 Task: Add a condition where "Assignee Is Requester" in new tickets in your groups.
Action: Mouse moved to (105, 370)
Screenshot: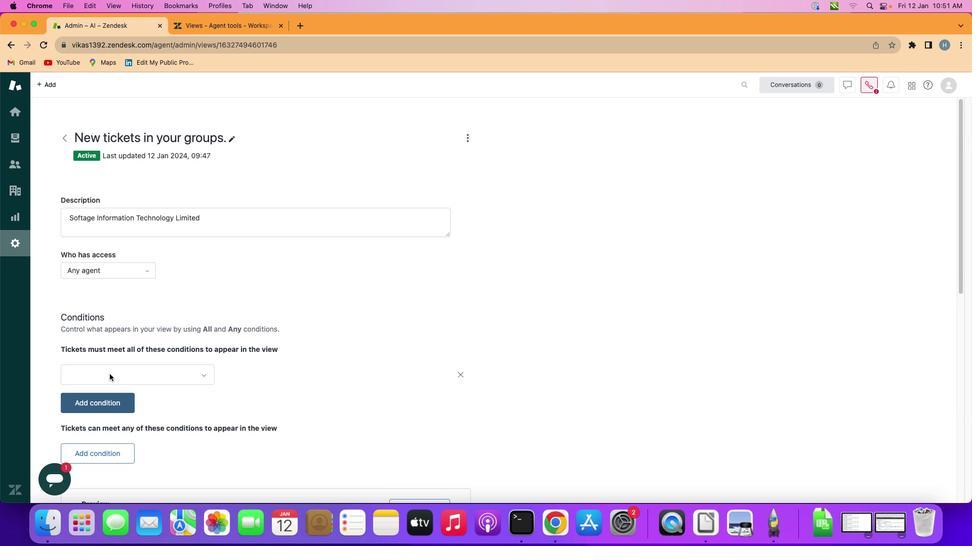 
Action: Mouse pressed left at (105, 370)
Screenshot: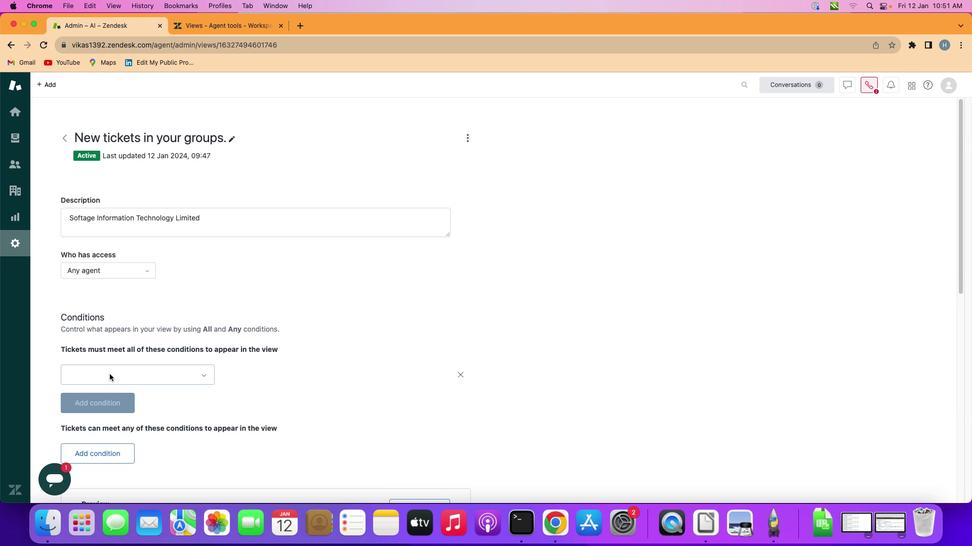 
Action: Mouse moved to (163, 367)
Screenshot: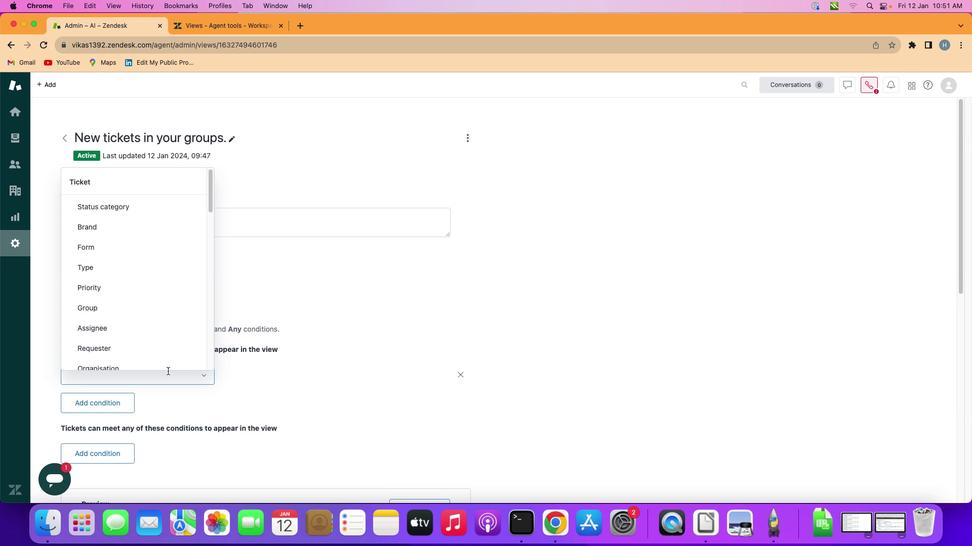 
Action: Mouse pressed left at (163, 367)
Screenshot: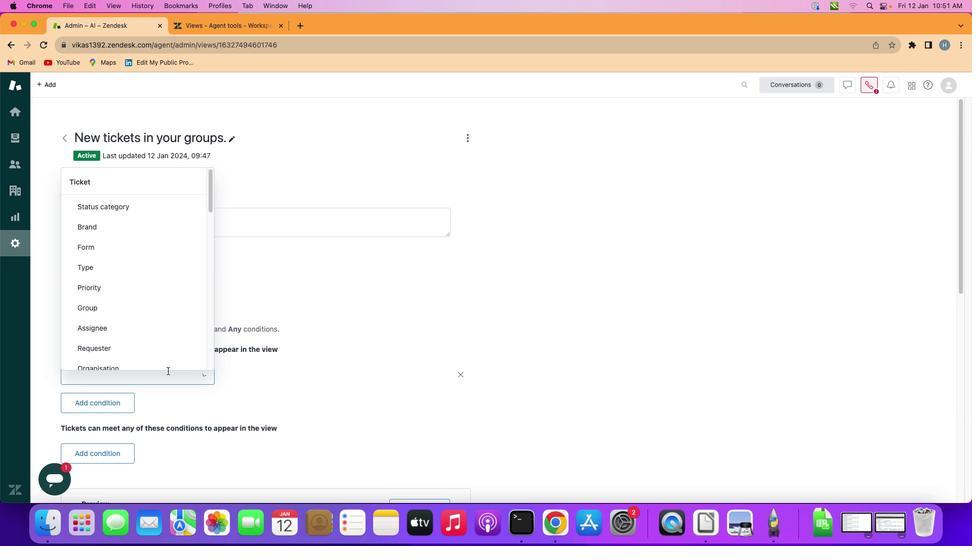 
Action: Mouse moved to (156, 317)
Screenshot: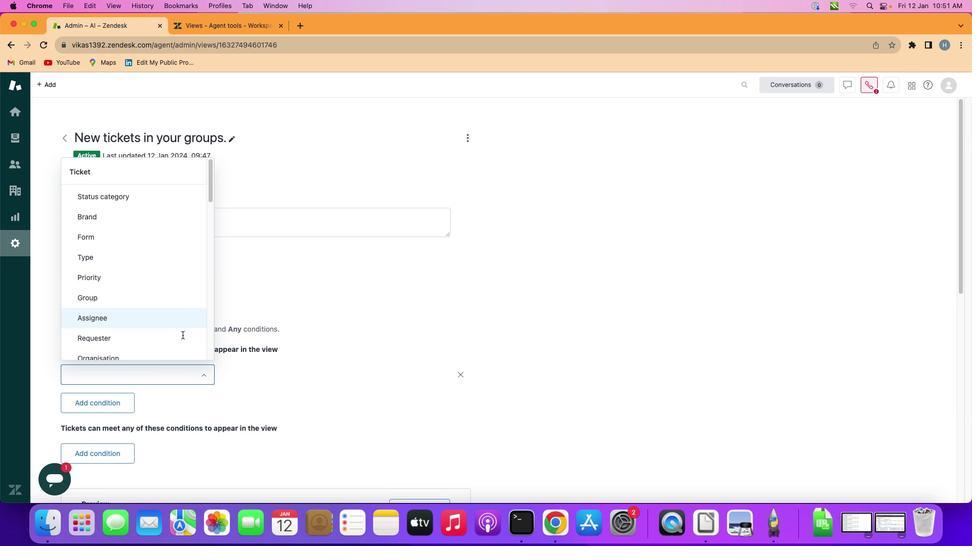 
Action: Mouse pressed left at (156, 317)
Screenshot: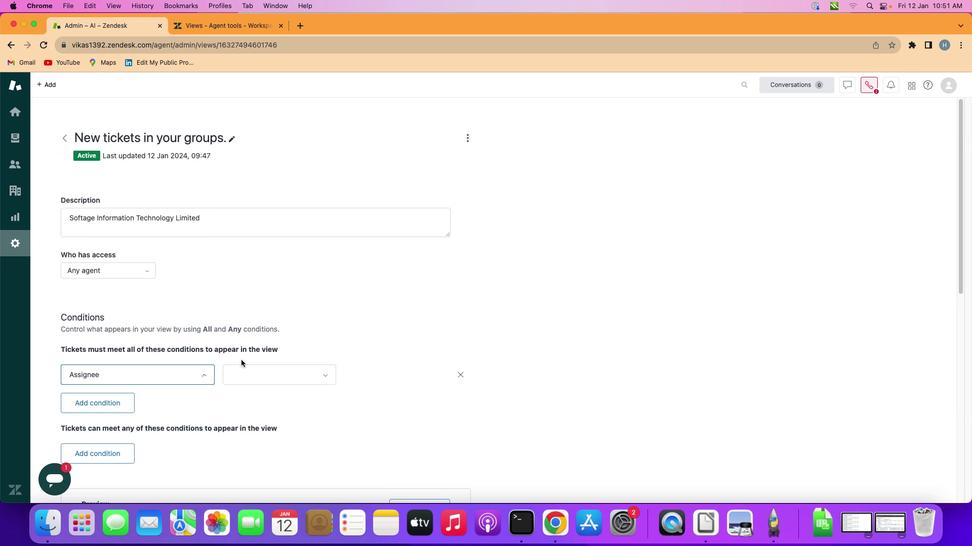 
Action: Mouse moved to (264, 371)
Screenshot: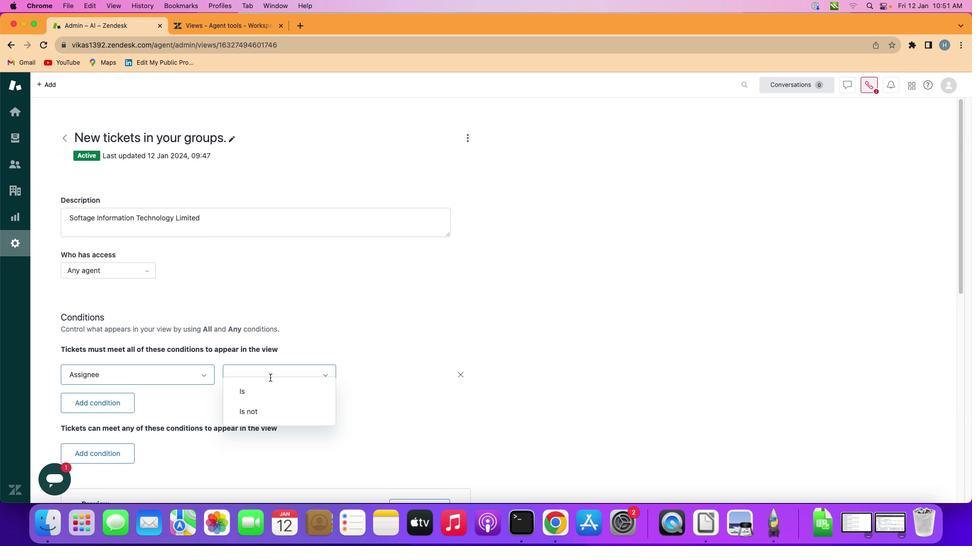 
Action: Mouse pressed left at (264, 371)
Screenshot: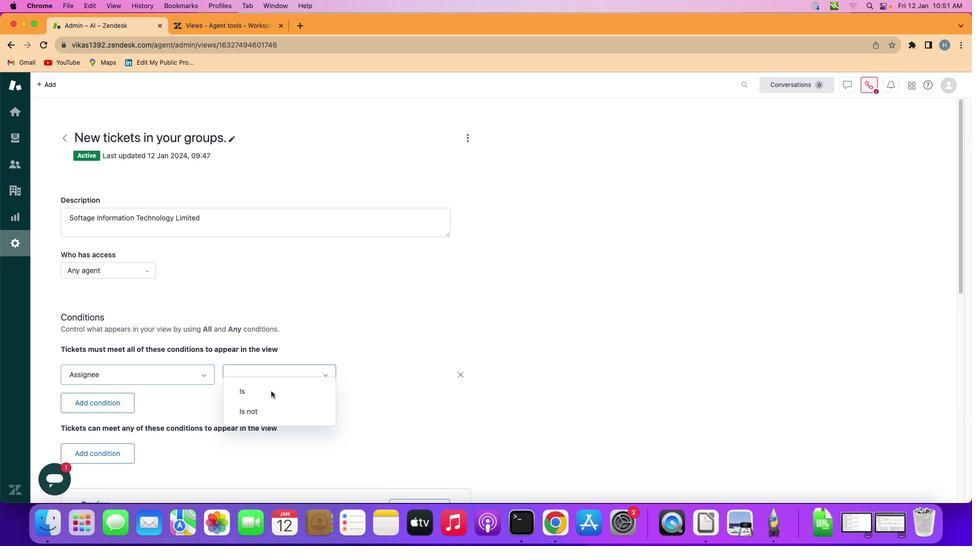 
Action: Mouse moved to (266, 400)
Screenshot: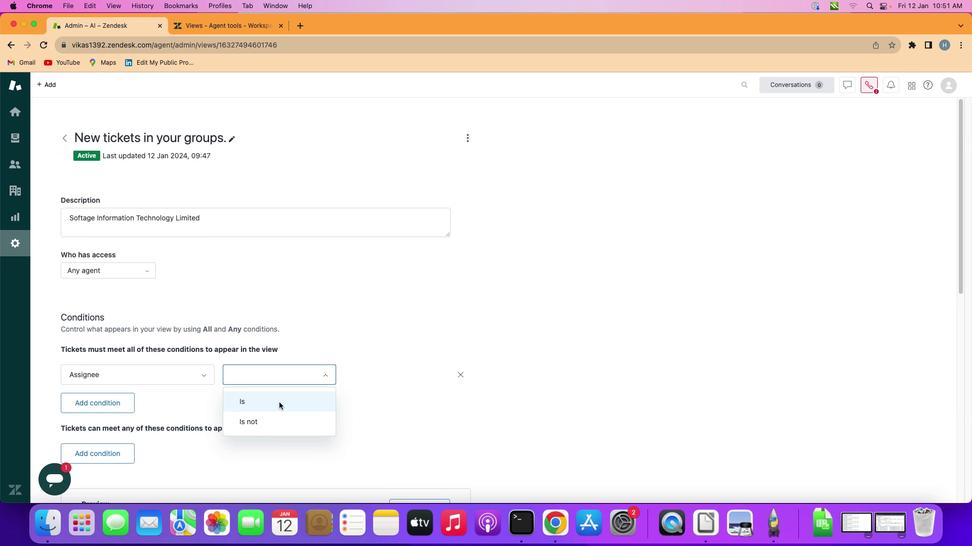 
Action: Mouse pressed left at (266, 400)
Screenshot: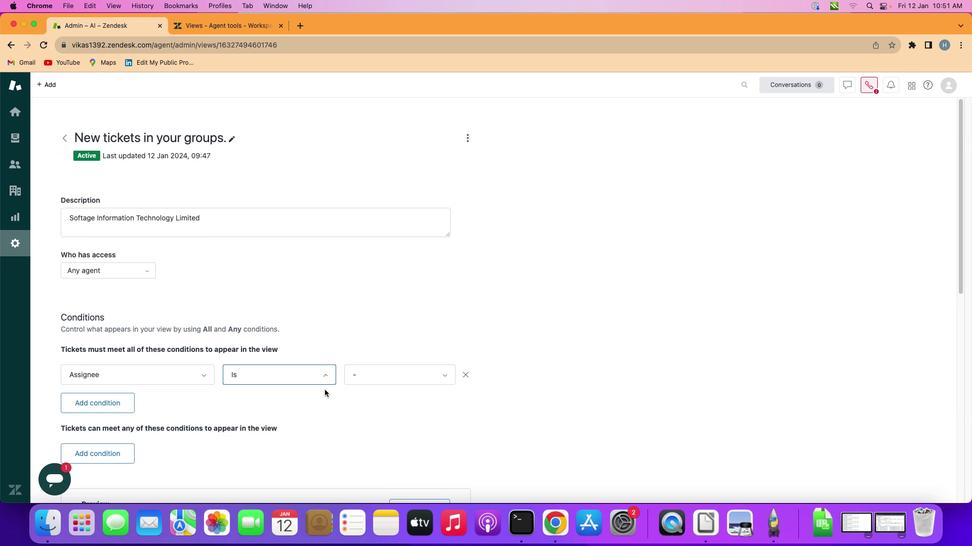 
Action: Mouse moved to (383, 372)
Screenshot: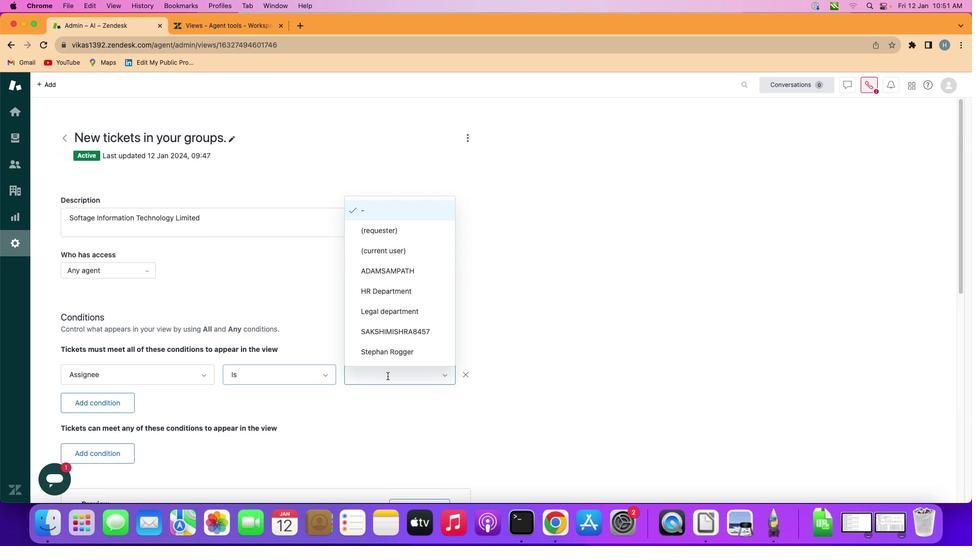 
Action: Mouse pressed left at (383, 372)
Screenshot: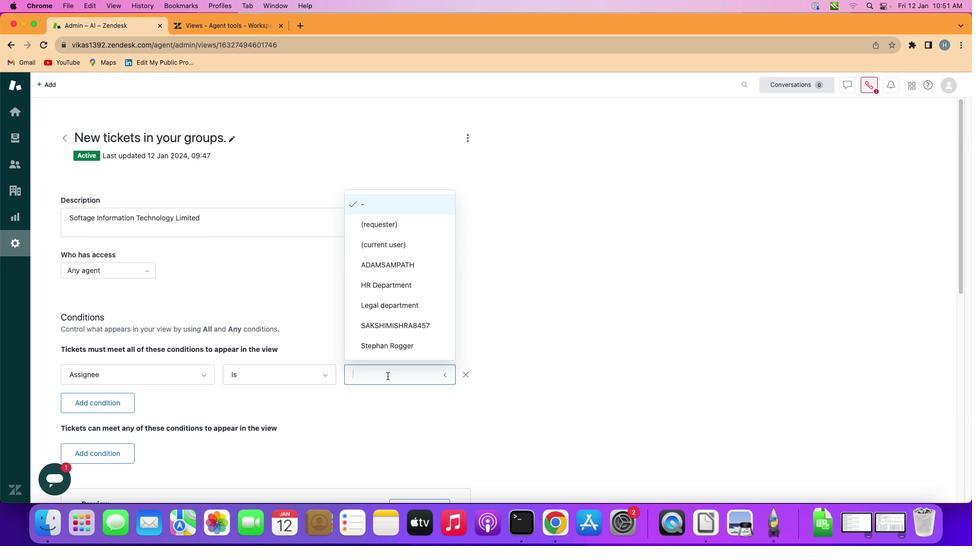 
Action: Mouse moved to (382, 222)
Screenshot: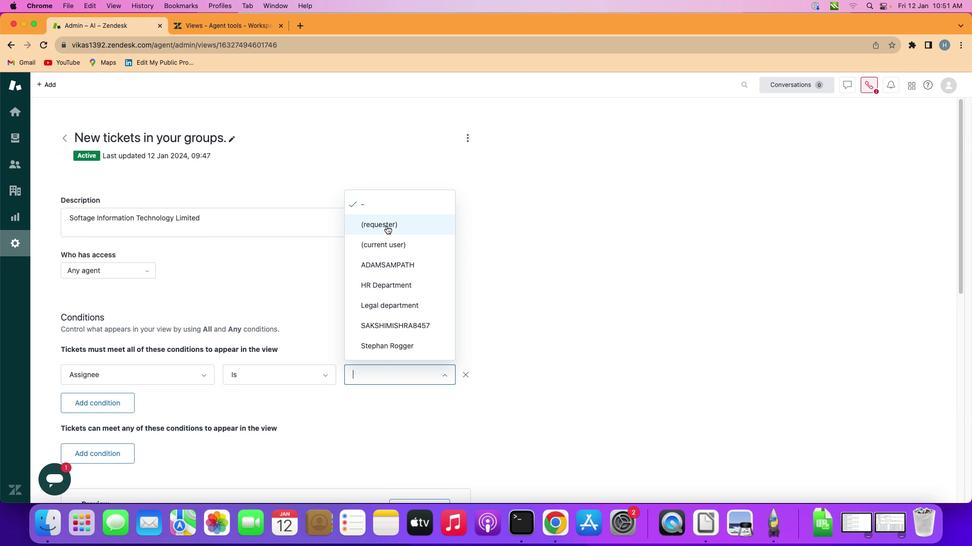 
Action: Mouse pressed left at (382, 222)
Screenshot: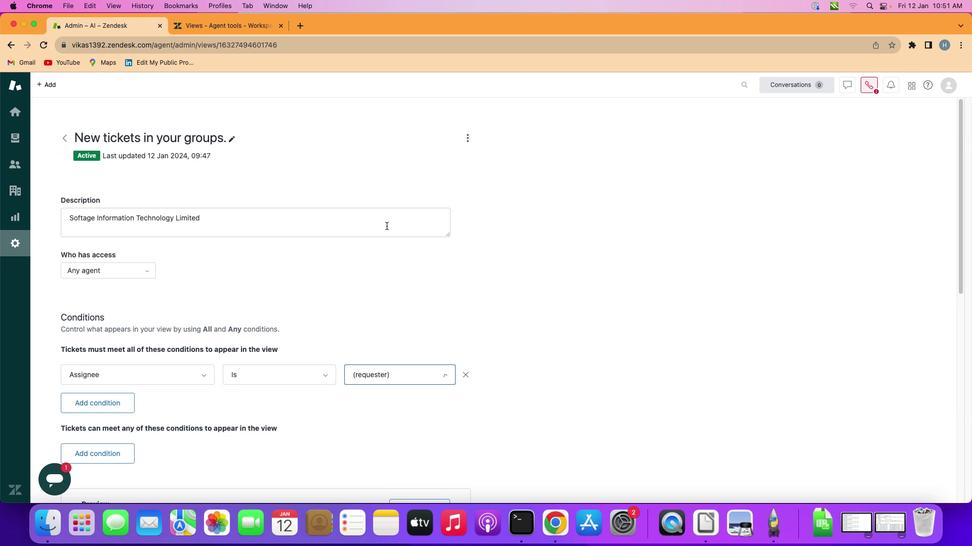 
Action: Mouse moved to (382, 221)
Screenshot: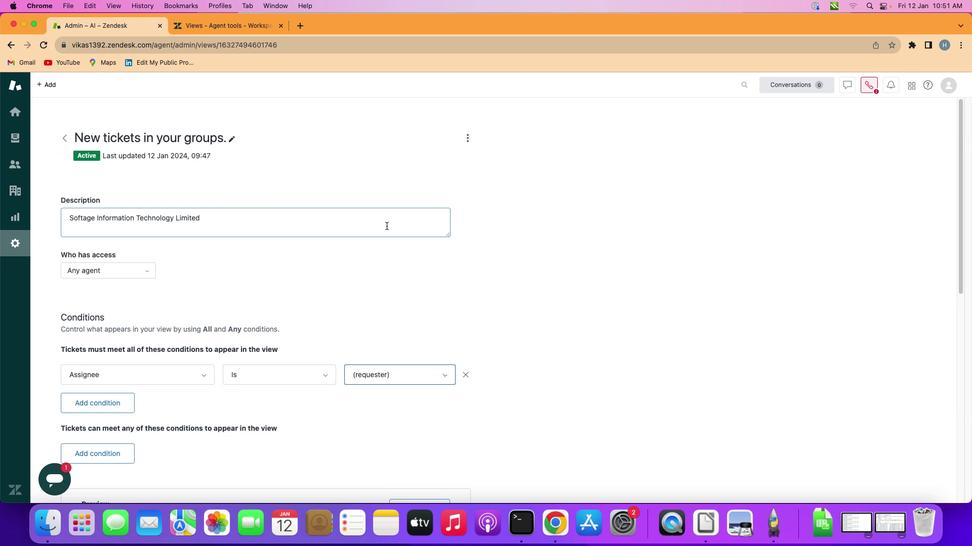 
